 Task: Leave the card.
Action: Mouse moved to (1310, 105)
Screenshot: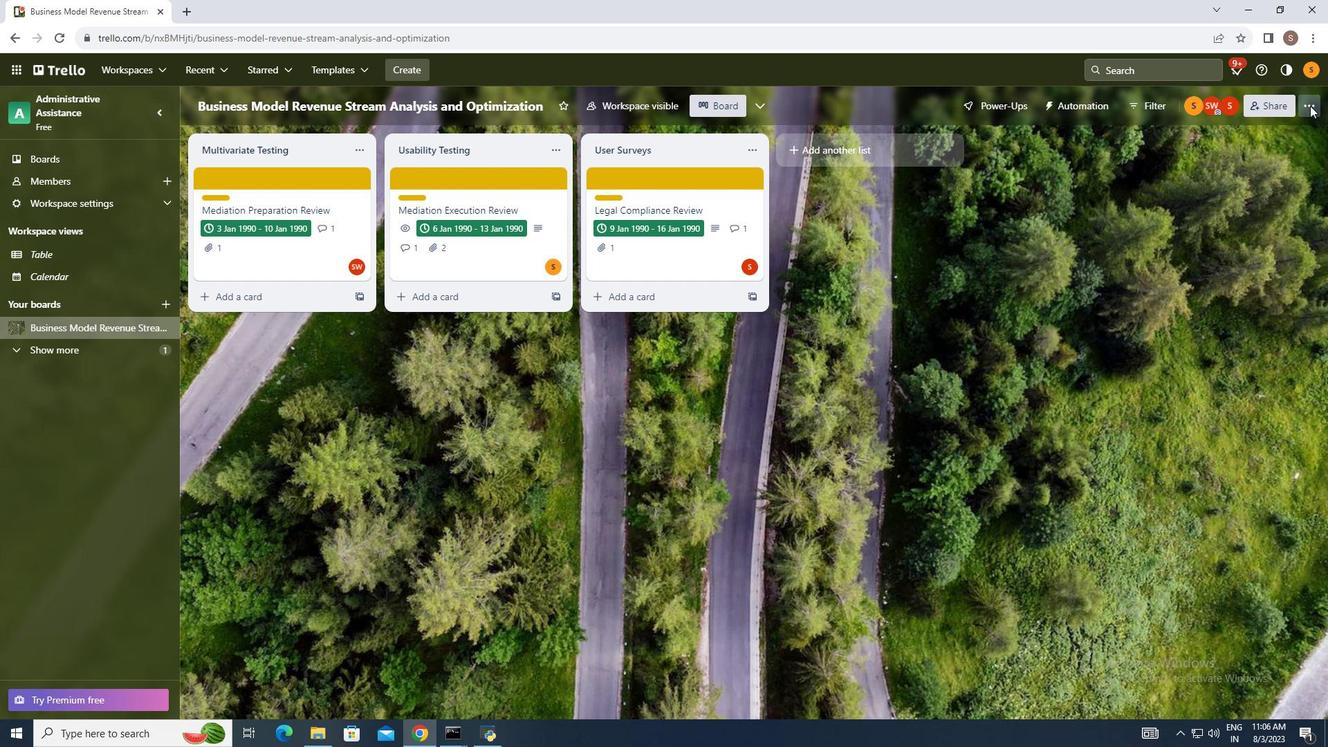
Action: Mouse pressed left at (1310, 105)
Screenshot: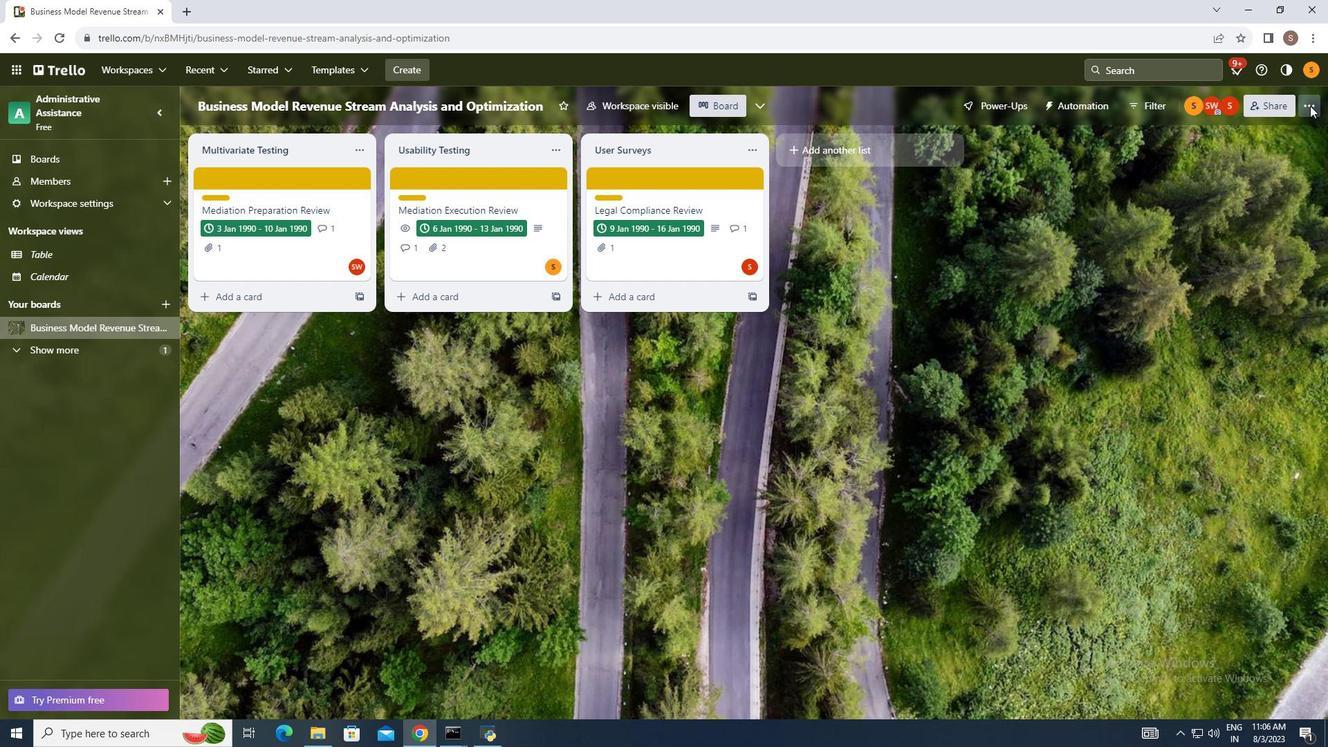 
Action: Mouse moved to (1199, 296)
Screenshot: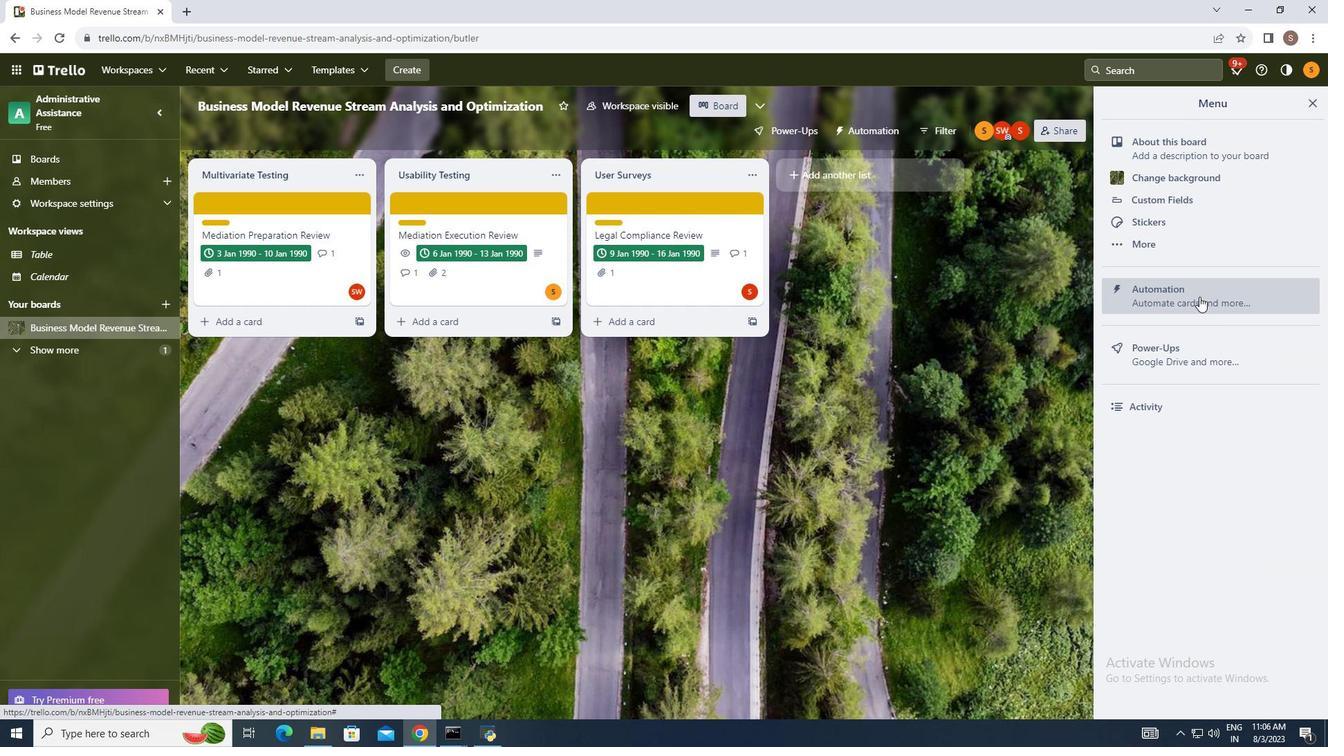 
Action: Mouse pressed left at (1199, 296)
Screenshot: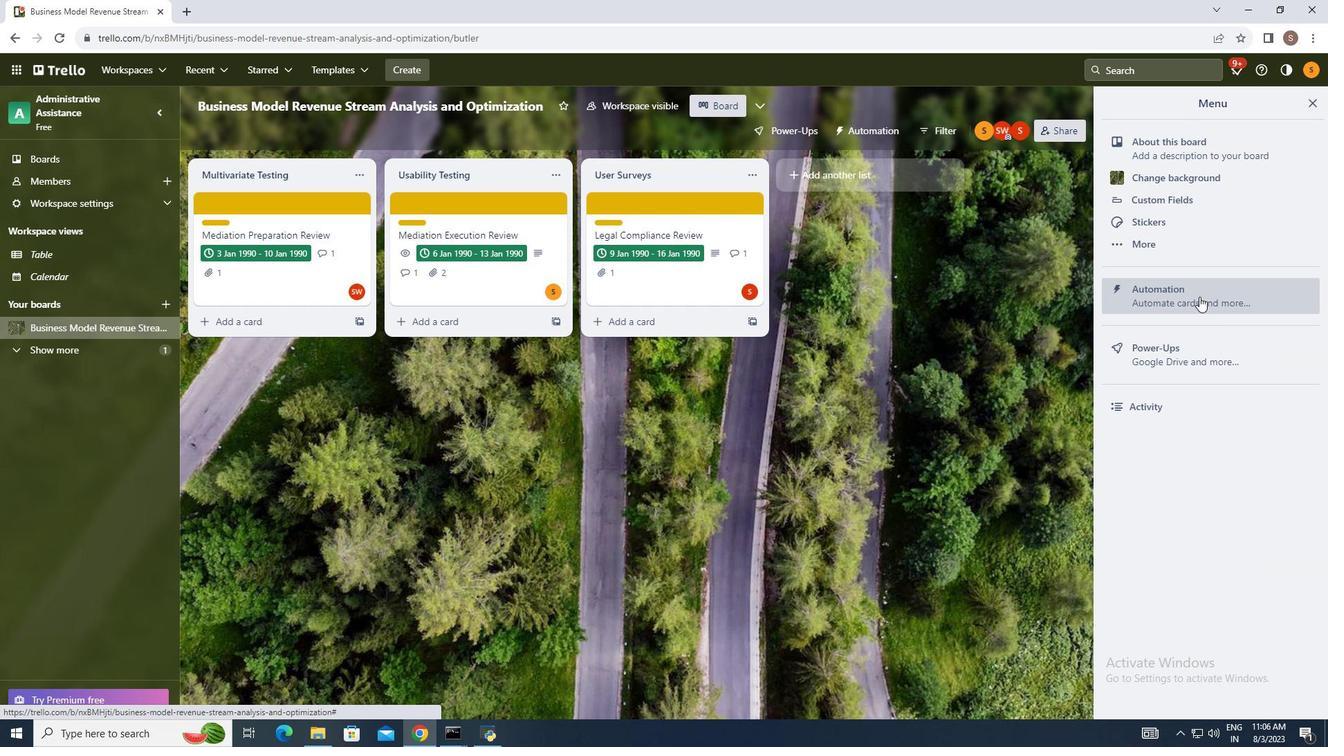 
Action: Mouse moved to (252, 370)
Screenshot: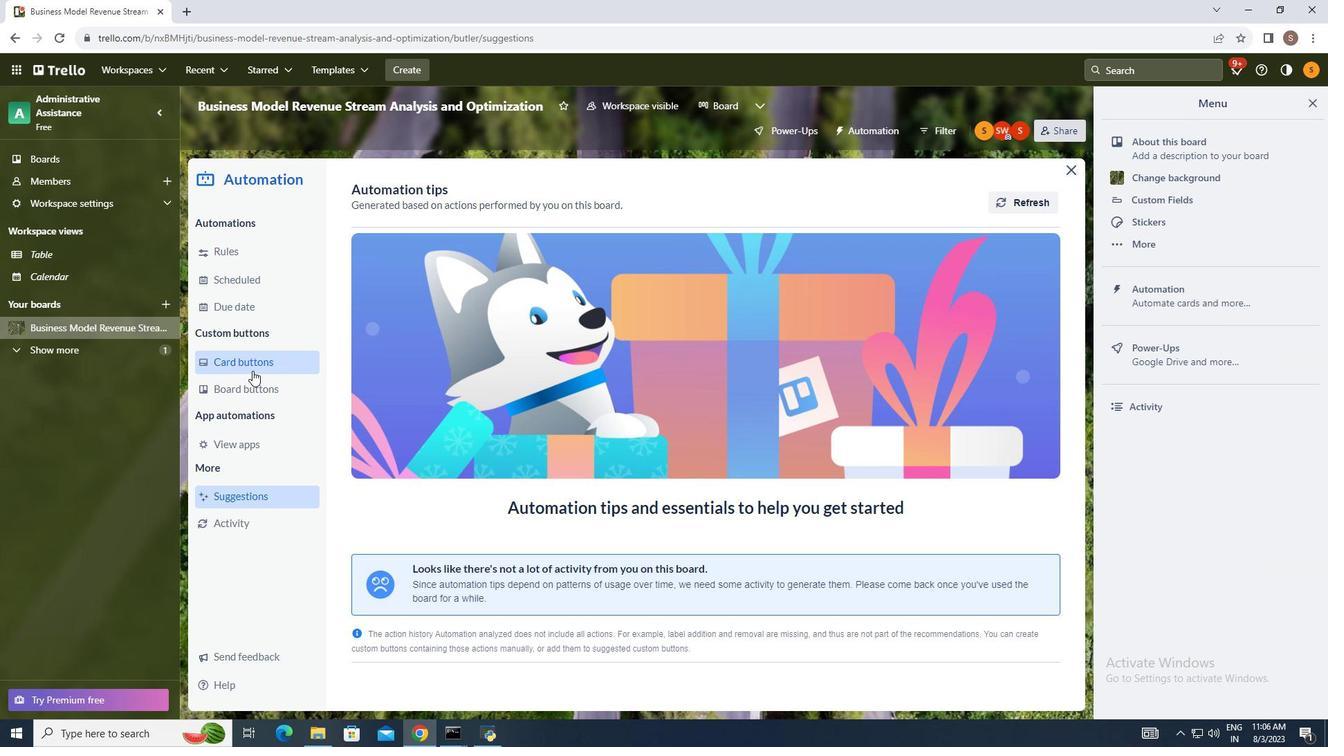 
Action: Mouse pressed left at (252, 370)
Screenshot: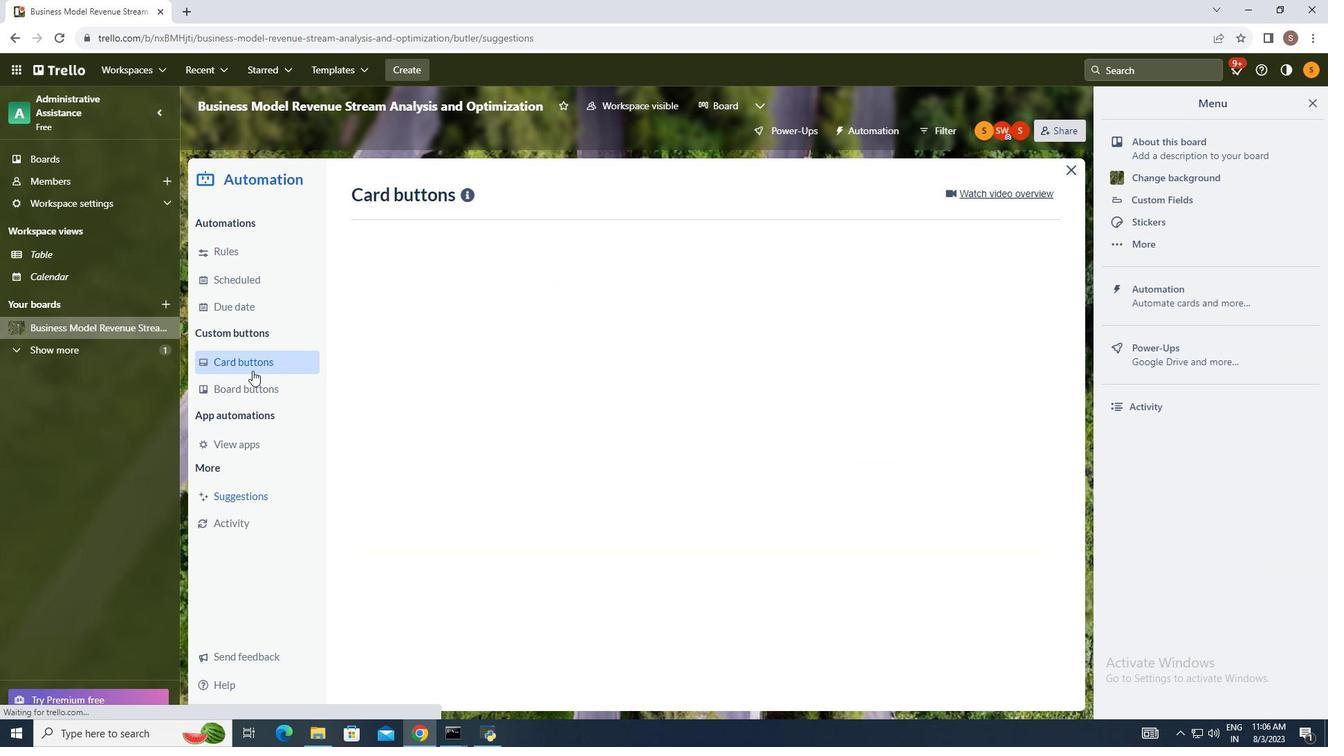 
Action: Mouse moved to (1006, 191)
Screenshot: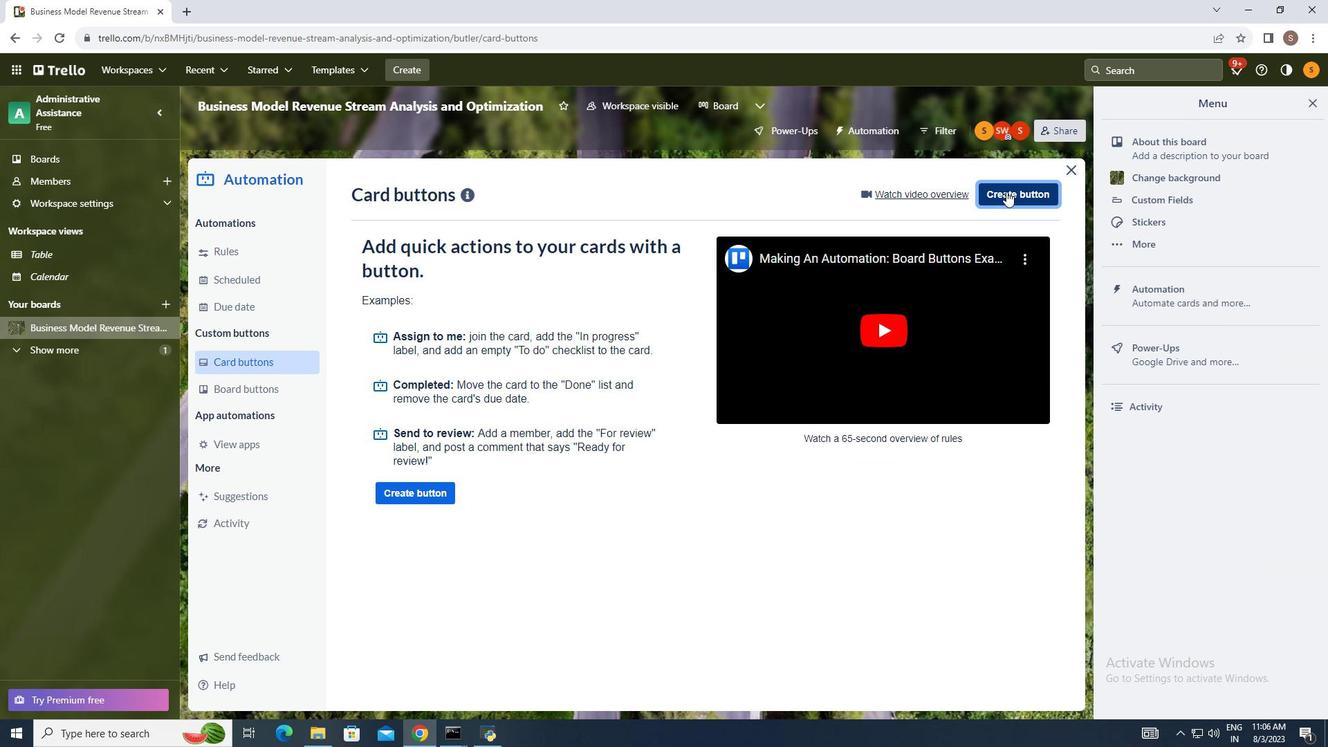 
Action: Mouse pressed left at (1006, 191)
Screenshot: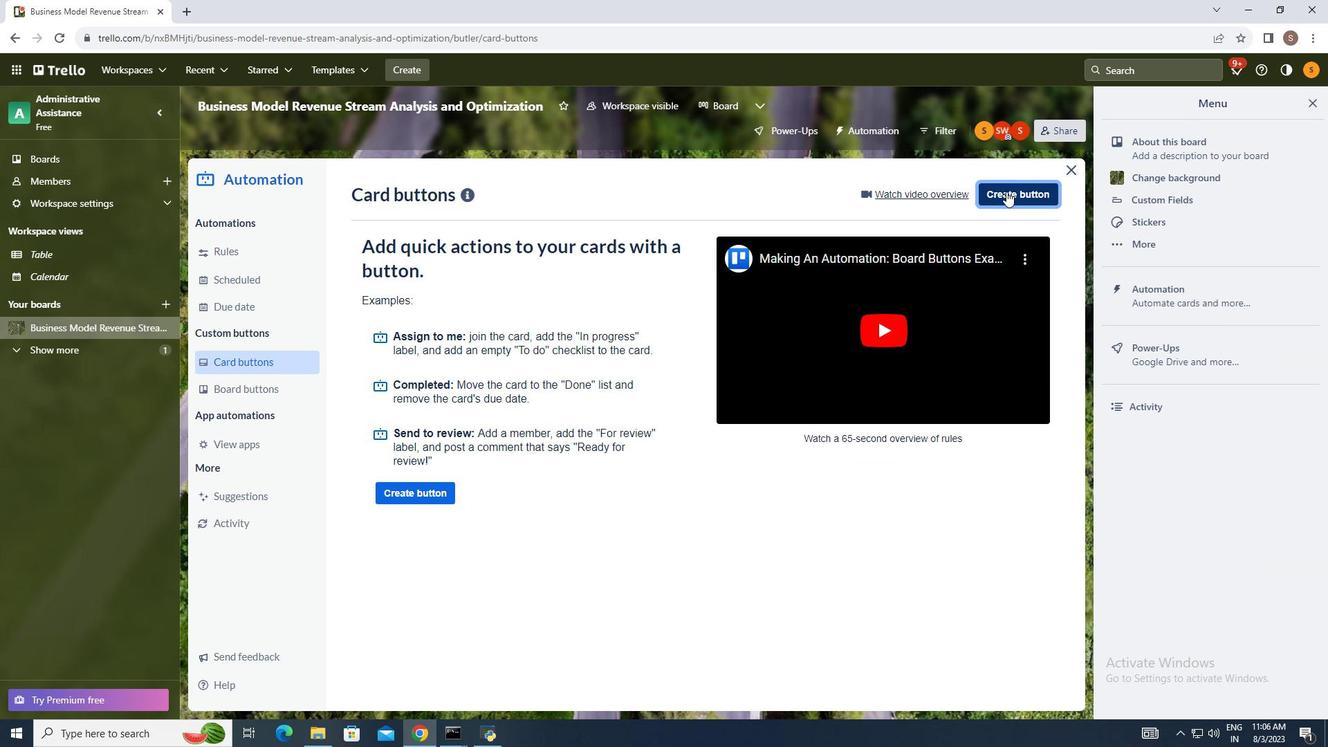 
Action: Mouse moved to (673, 388)
Screenshot: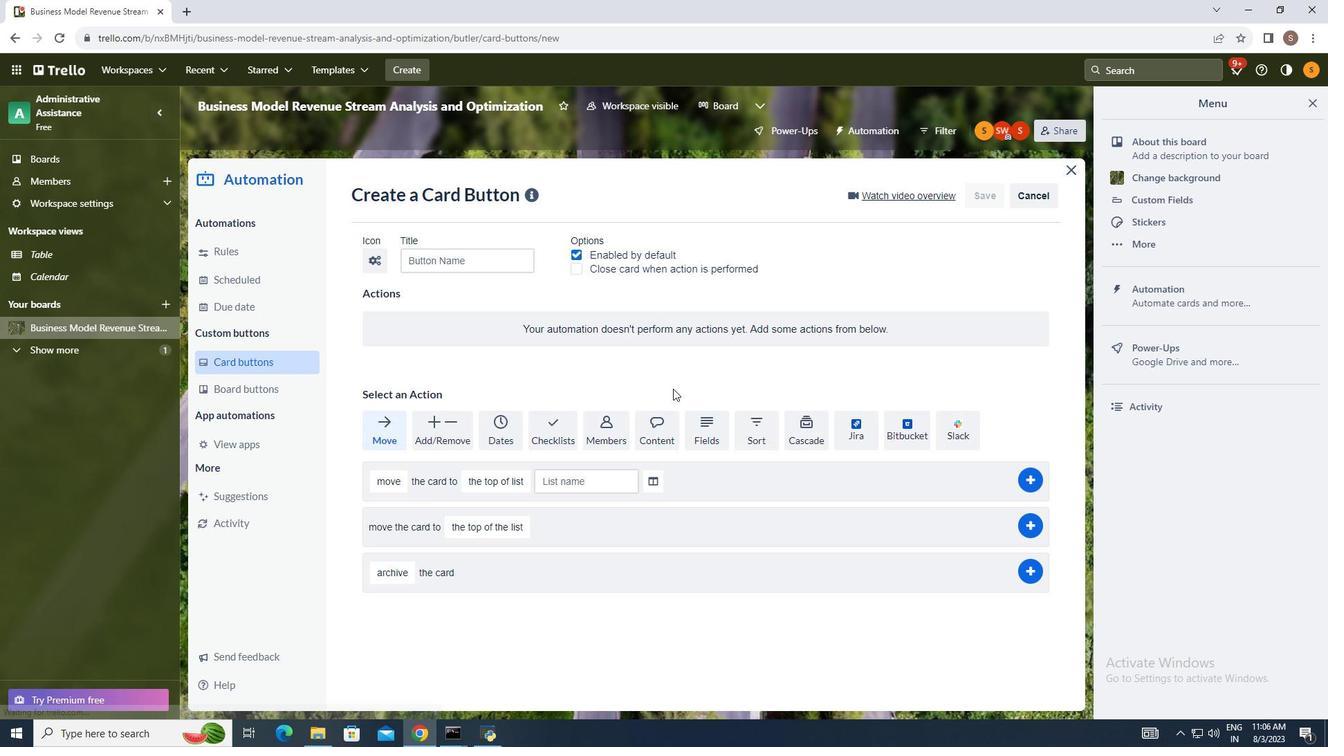 
Action: Mouse pressed left at (673, 388)
Screenshot: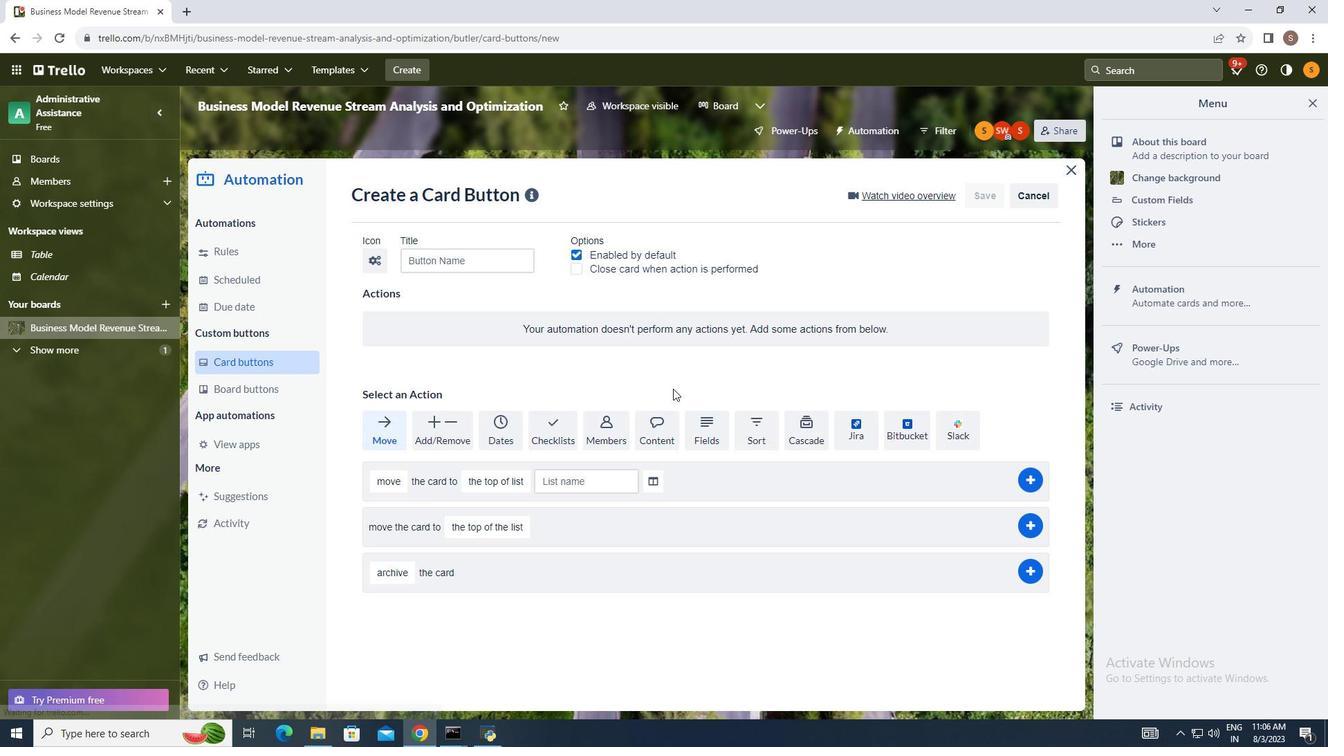 
Action: Mouse moved to (612, 435)
Screenshot: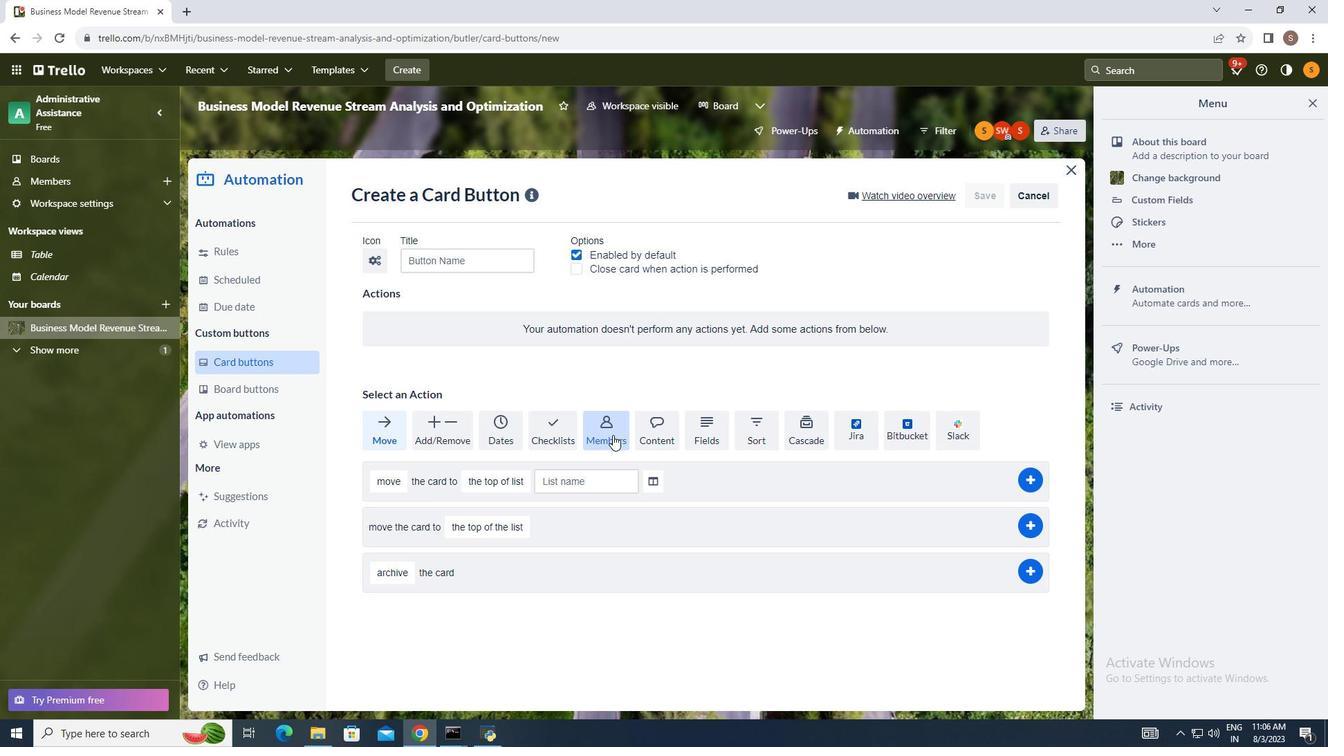 
Action: Mouse pressed left at (612, 435)
Screenshot: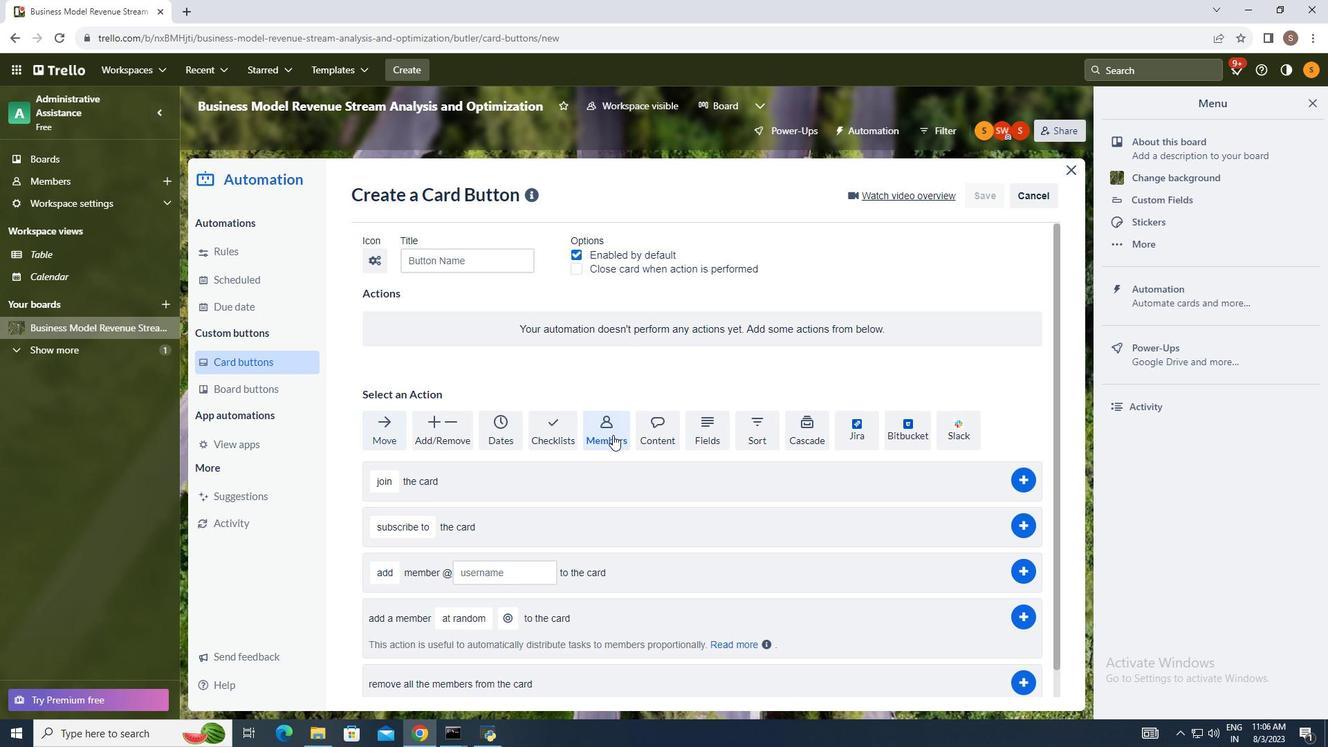 
Action: Mouse moved to (388, 486)
Screenshot: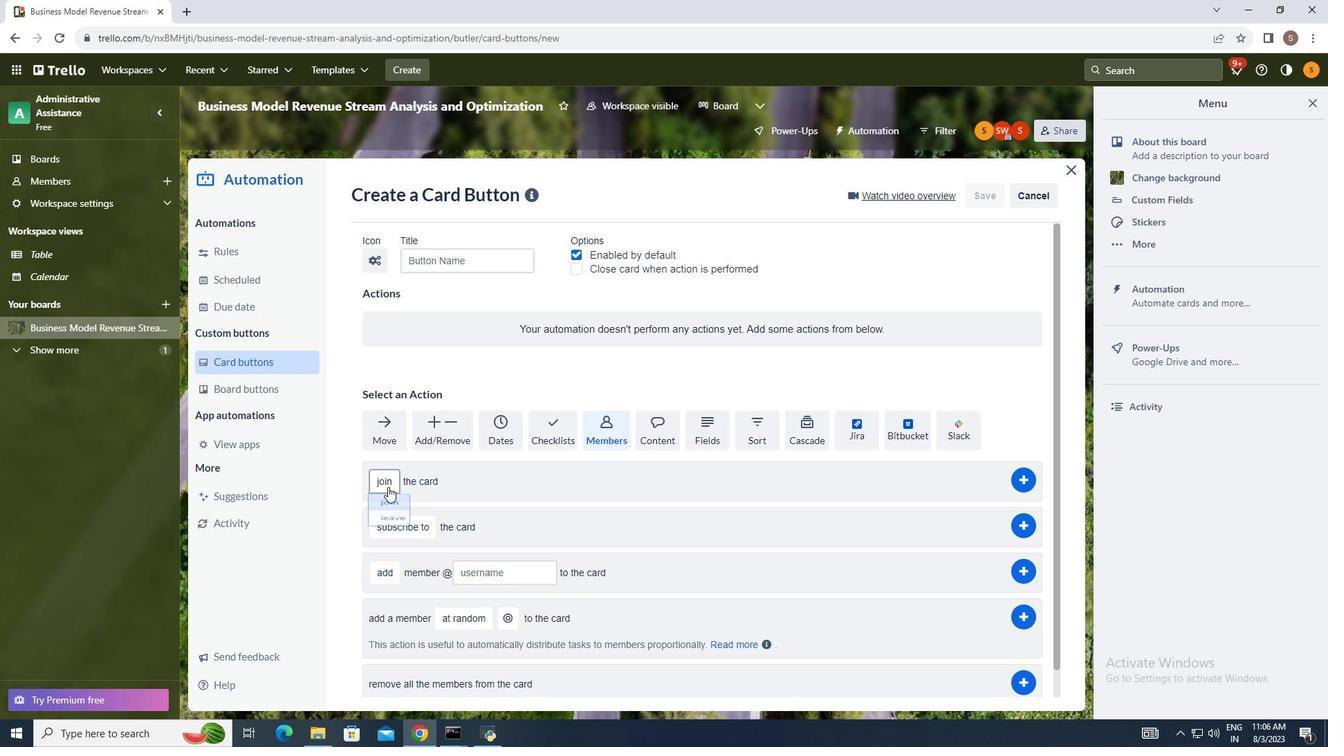 
Action: Mouse pressed left at (388, 486)
Screenshot: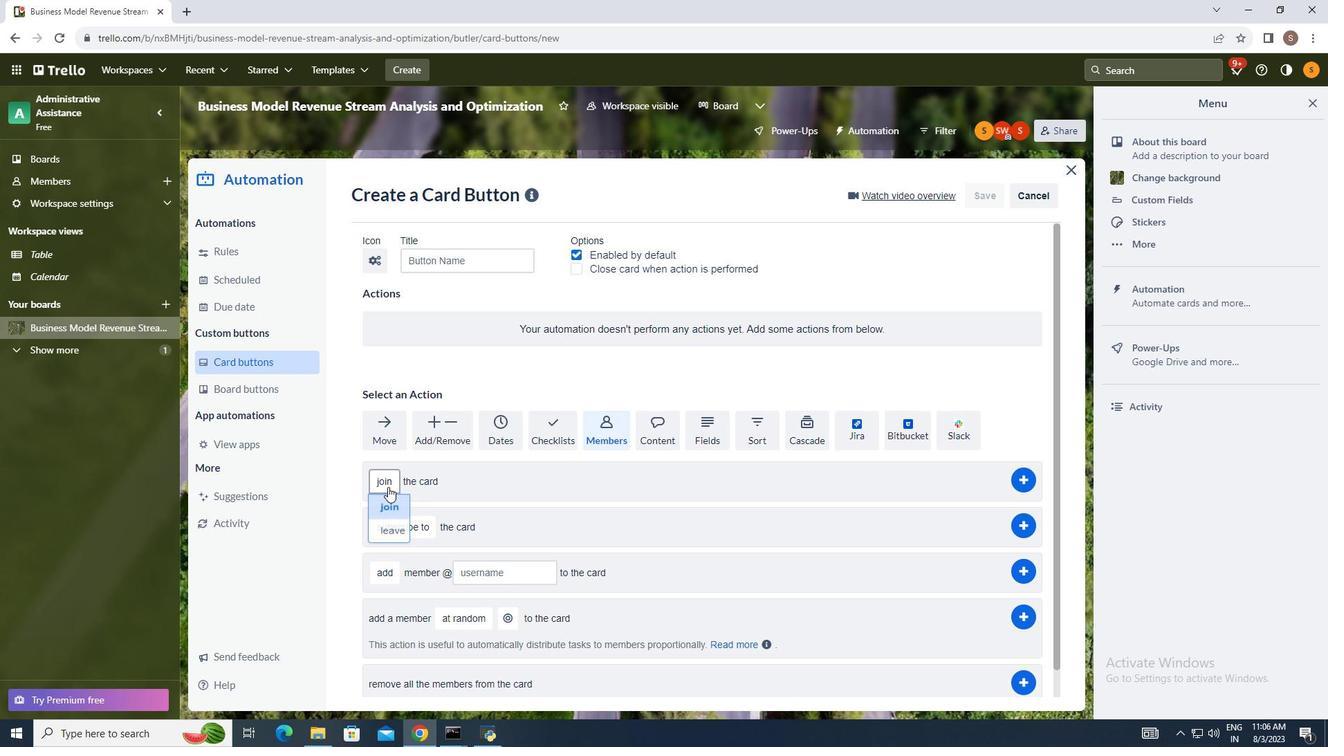 
Action: Mouse moved to (392, 531)
Screenshot: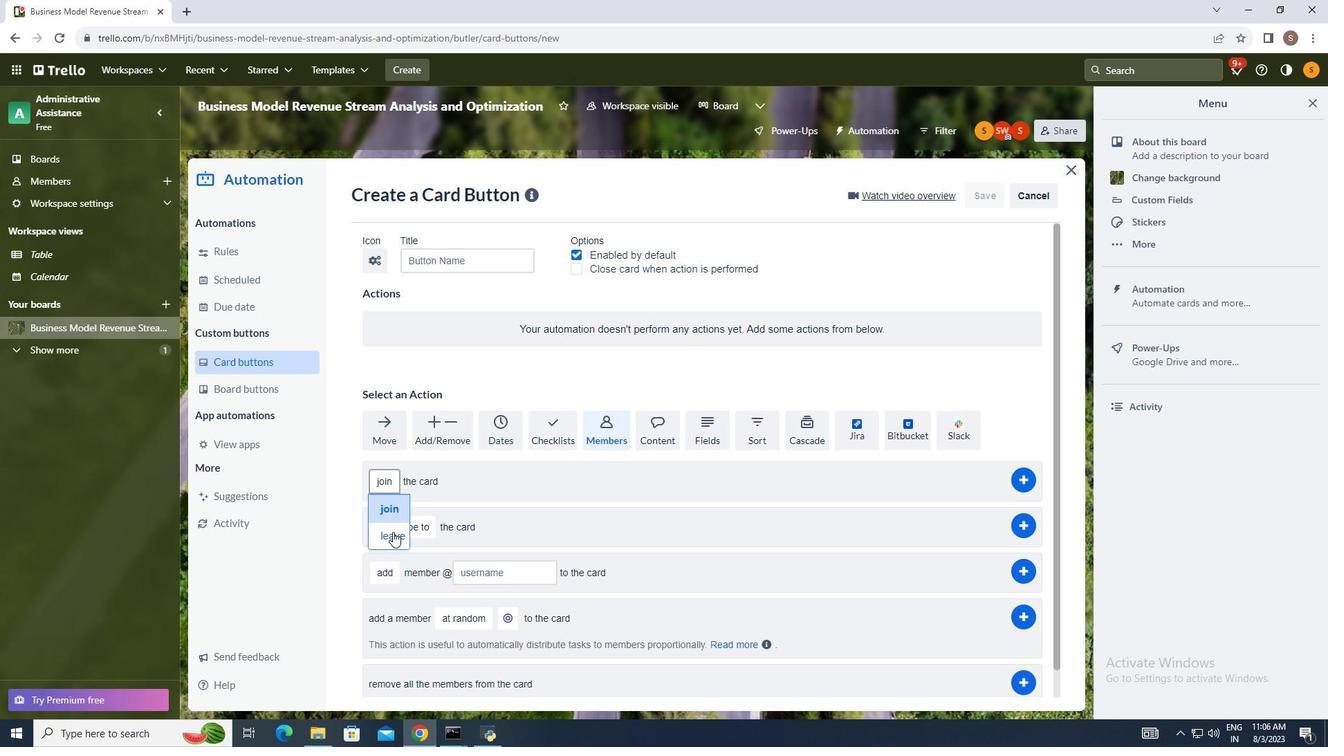
Action: Mouse pressed left at (392, 531)
Screenshot: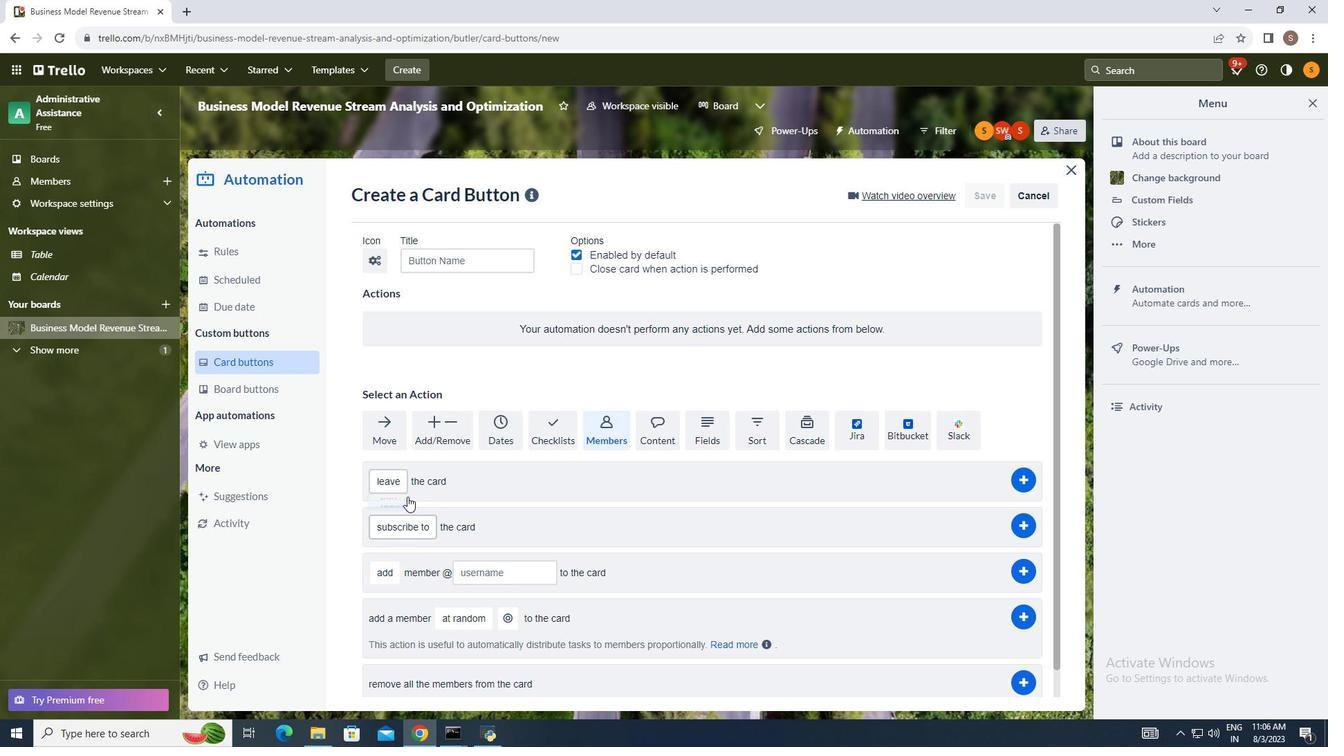 
Action: Mouse moved to (1014, 479)
Screenshot: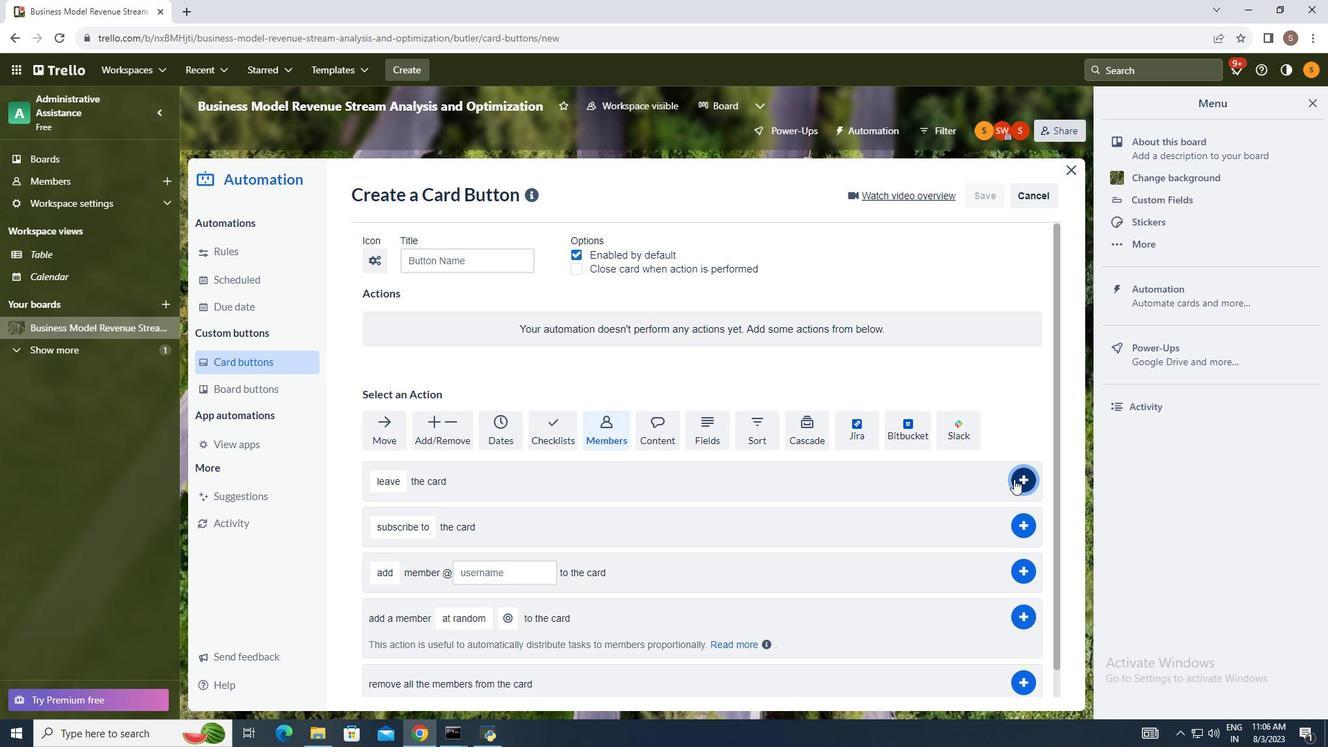 
Action: Mouse pressed left at (1014, 479)
Screenshot: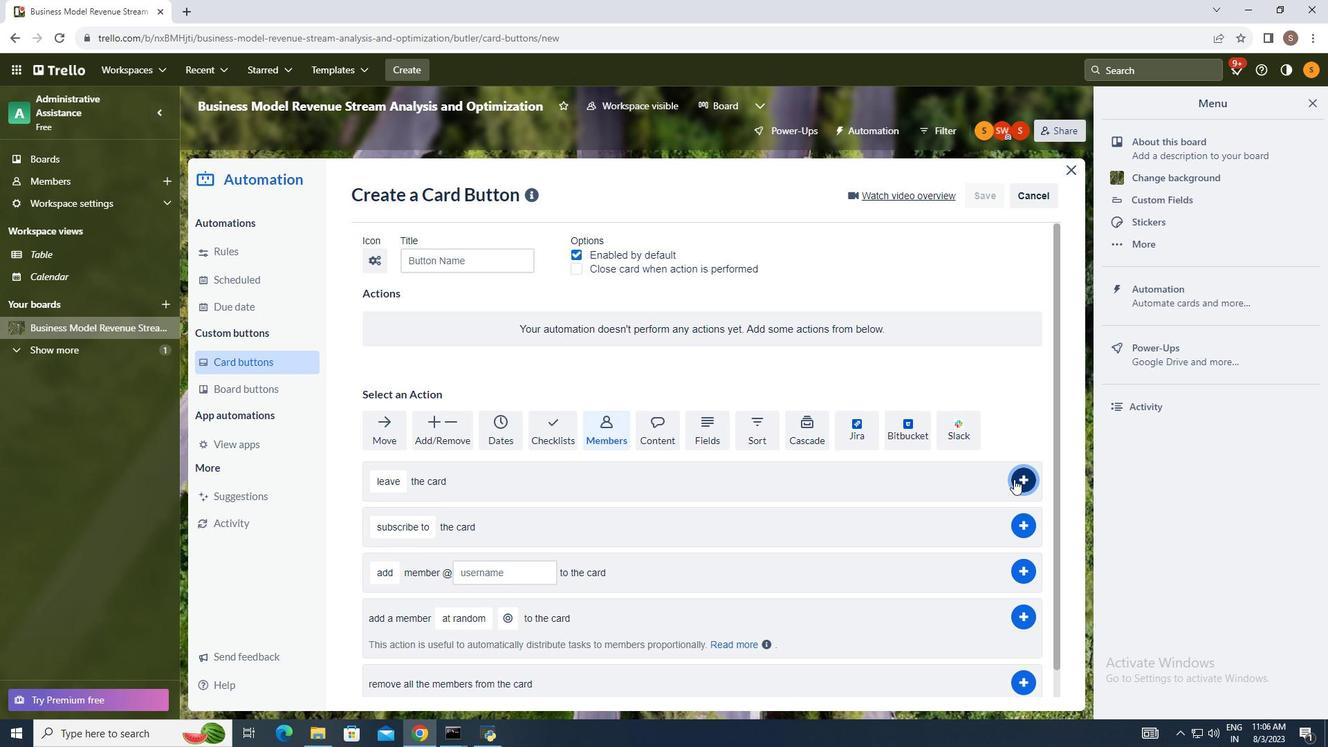 
Action: Mouse moved to (1131, 471)
Screenshot: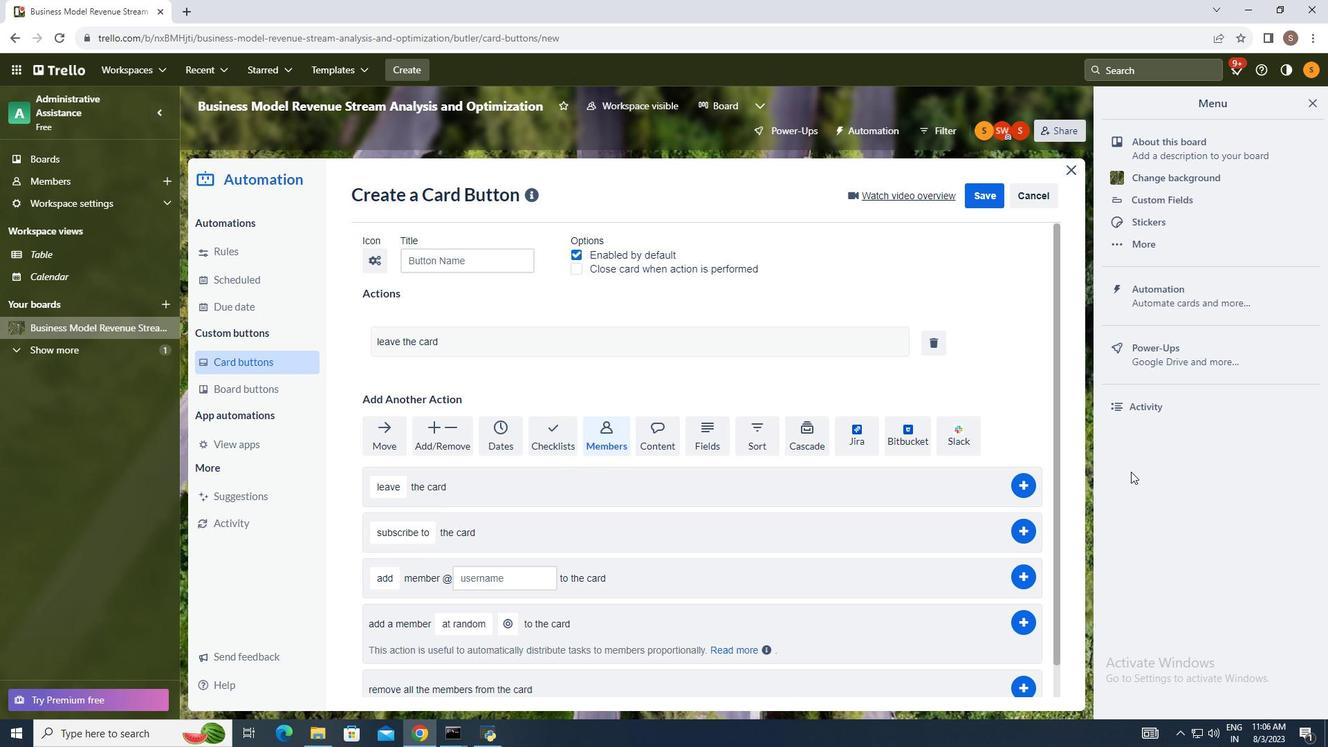 
